 Task: Sort the products in the category "Turkey" by relevance.
Action: Mouse pressed left at (21, 81)
Screenshot: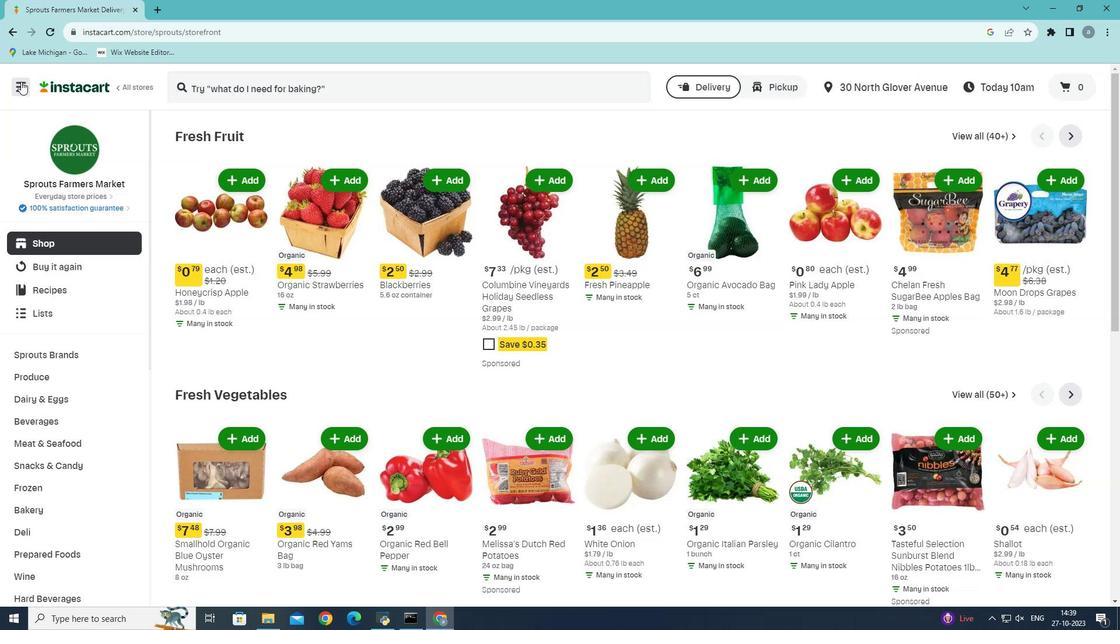 
Action: Mouse moved to (73, 341)
Screenshot: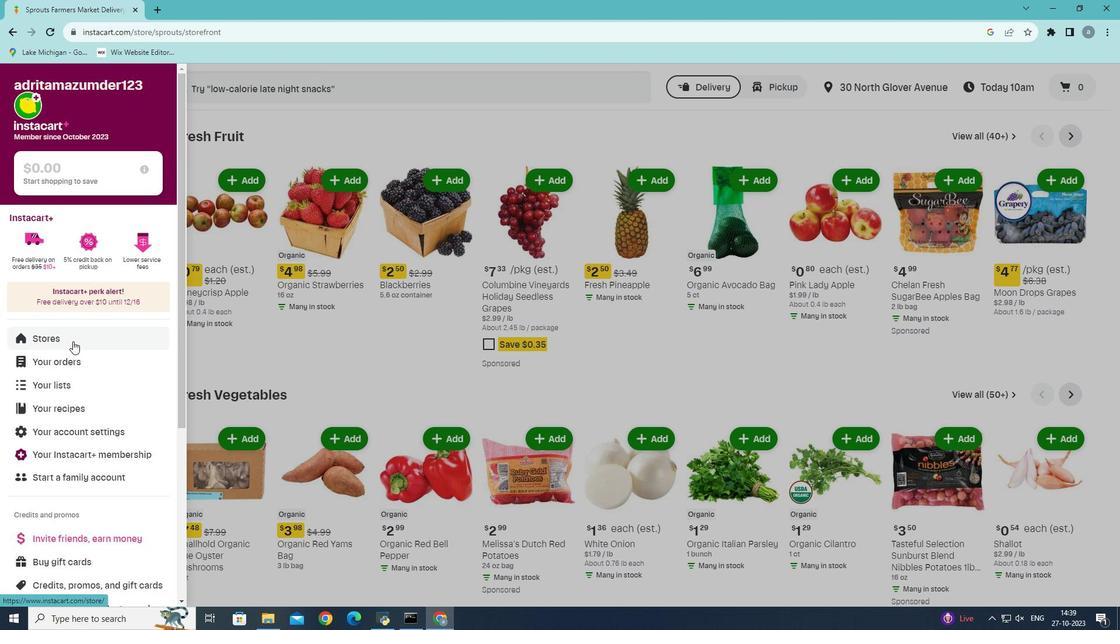 
Action: Mouse pressed left at (73, 341)
Screenshot: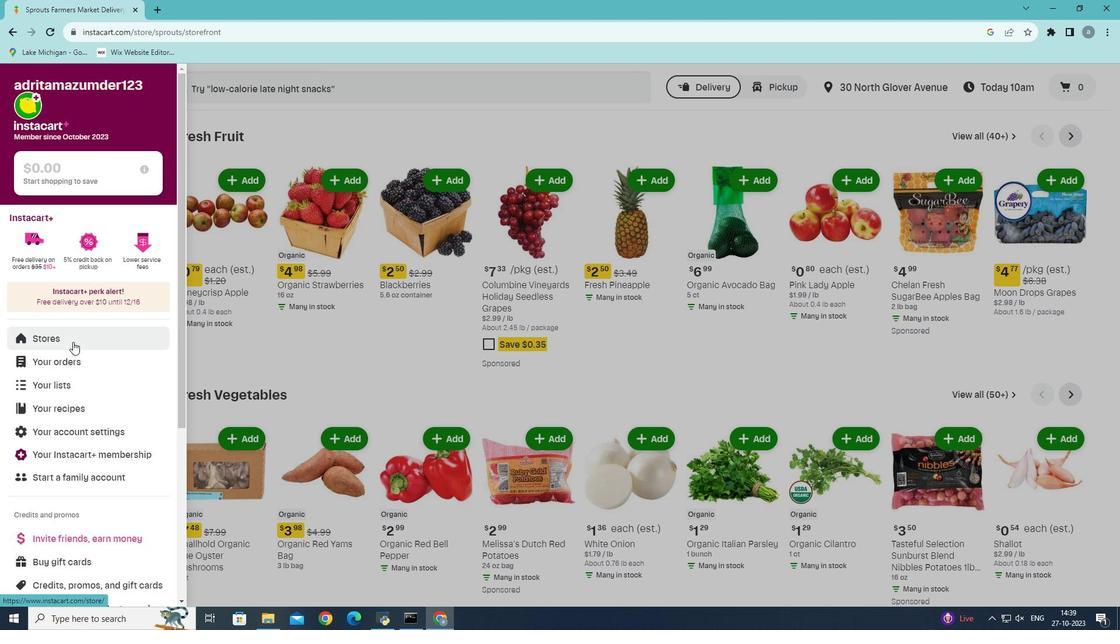 
Action: Mouse moved to (270, 140)
Screenshot: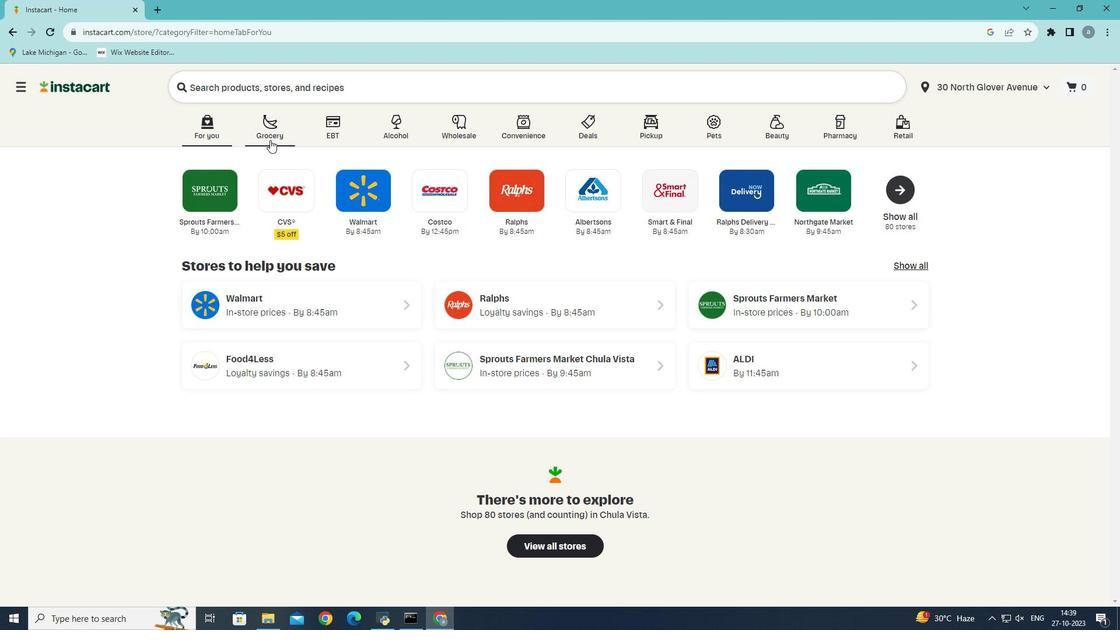 
Action: Mouse pressed left at (270, 140)
Screenshot: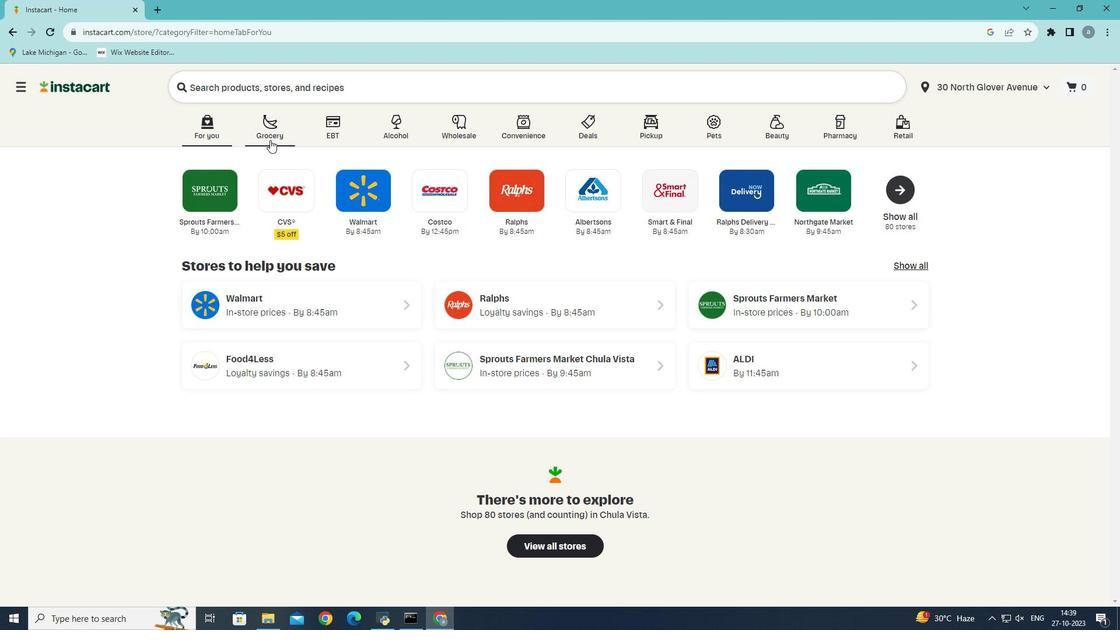 
Action: Mouse moved to (257, 341)
Screenshot: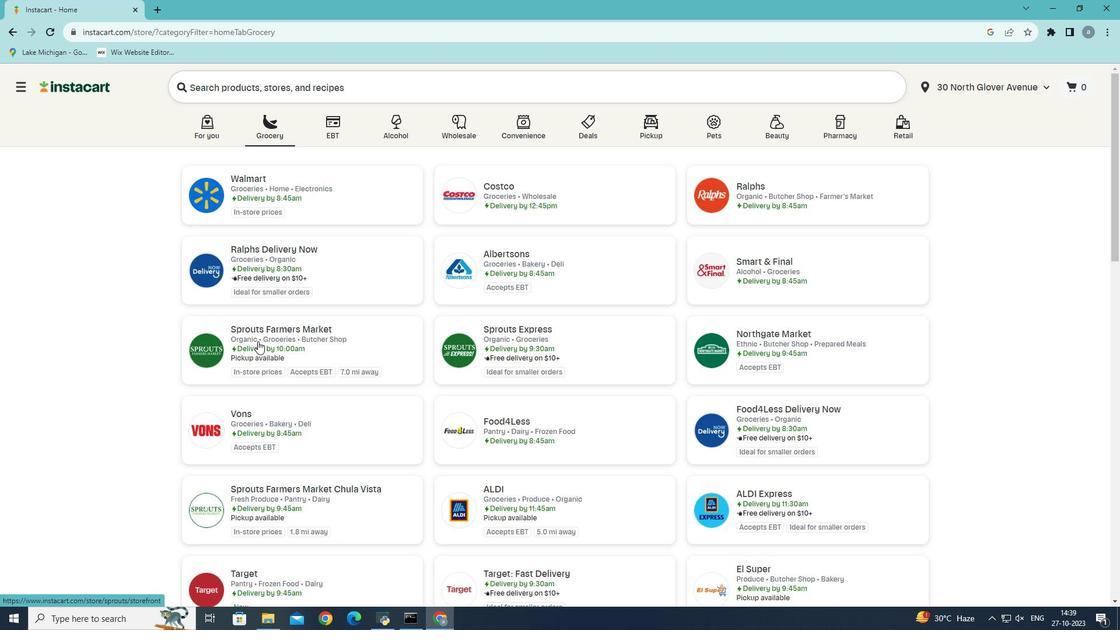 
Action: Mouse pressed left at (257, 341)
Screenshot: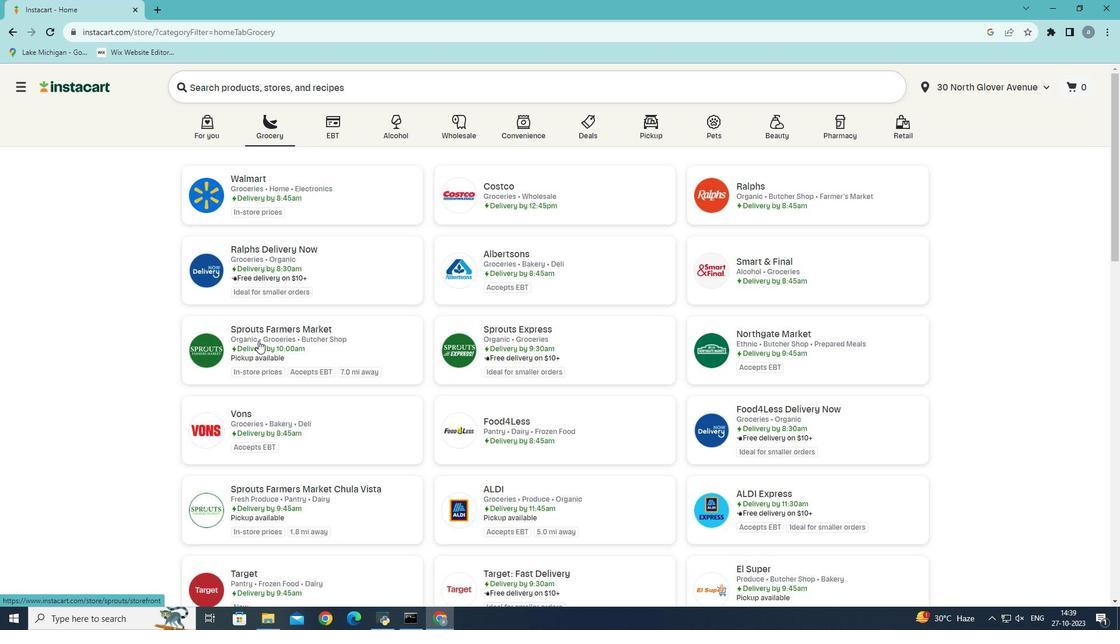 
Action: Mouse moved to (48, 442)
Screenshot: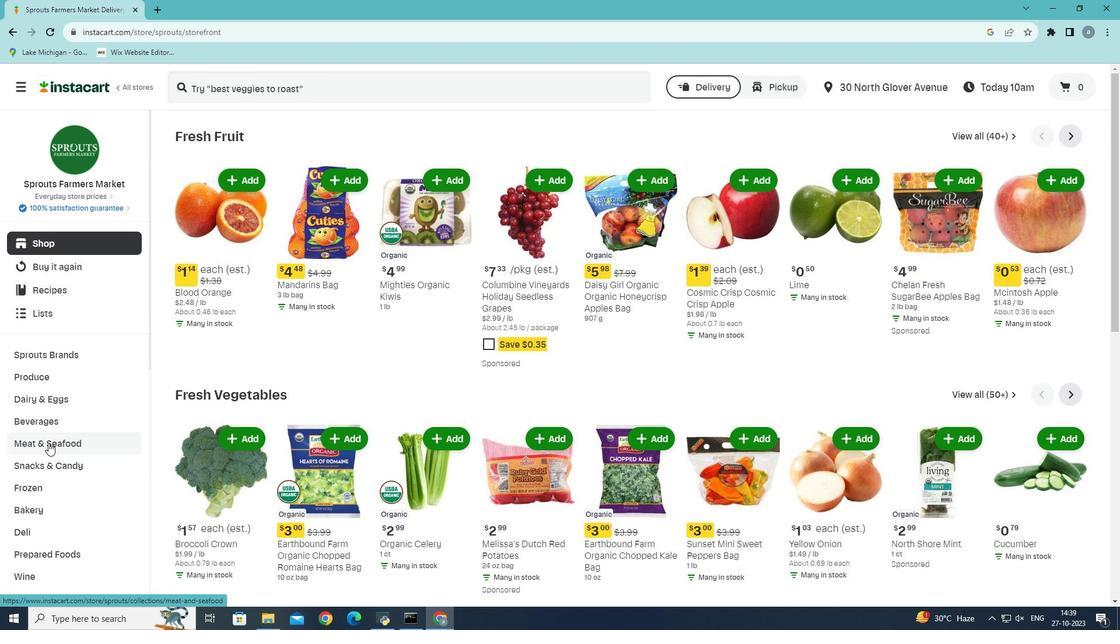 
Action: Mouse pressed left at (48, 442)
Screenshot: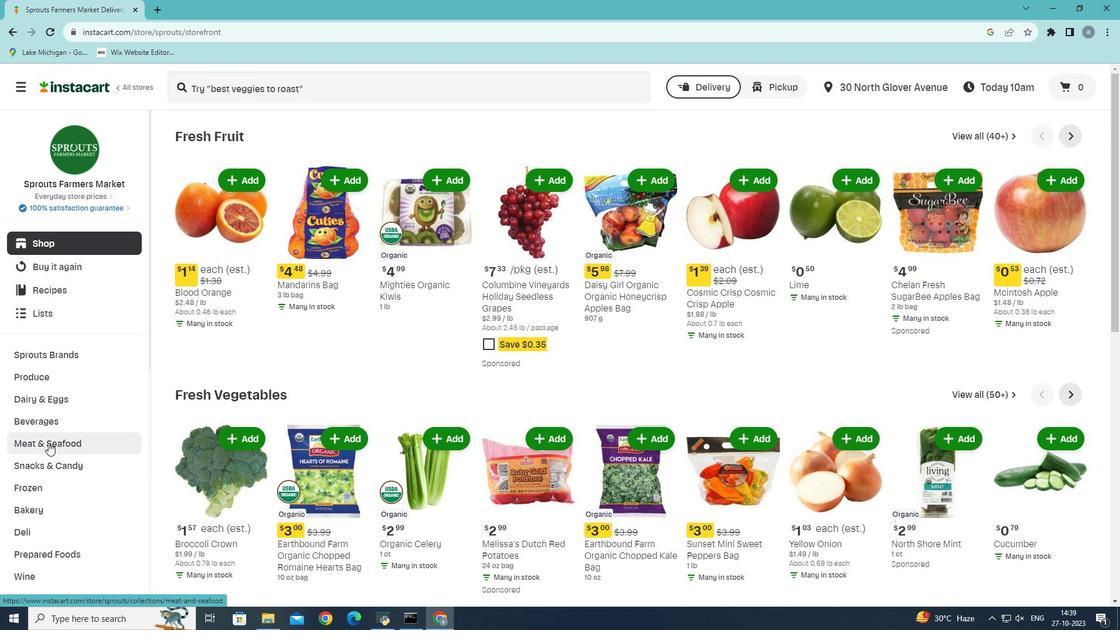 
Action: Mouse moved to (416, 164)
Screenshot: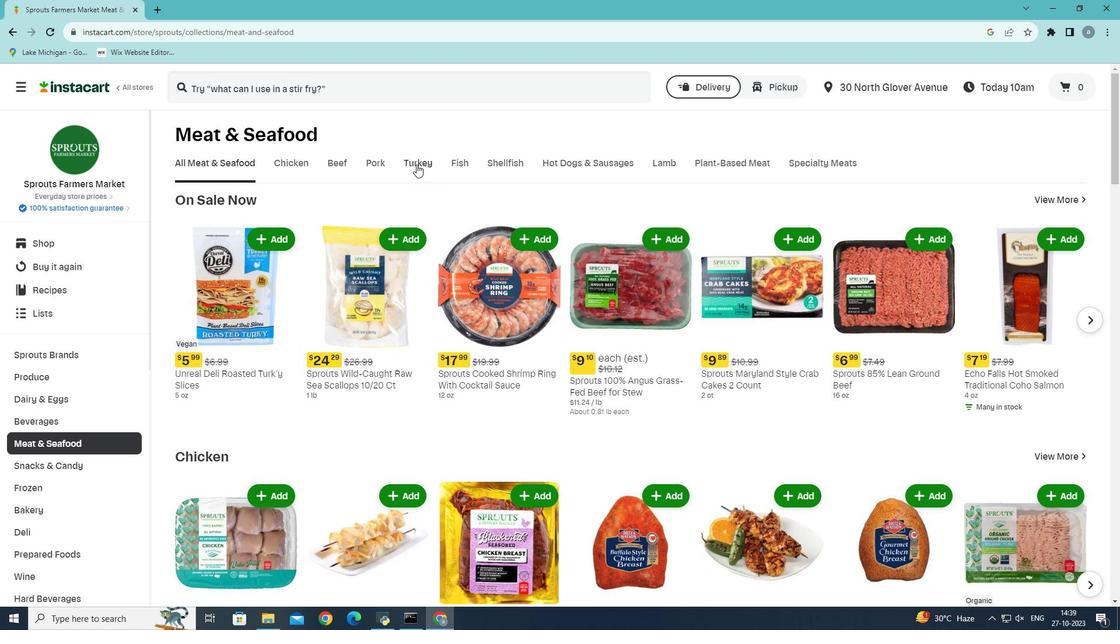 
Action: Mouse pressed left at (416, 164)
Screenshot: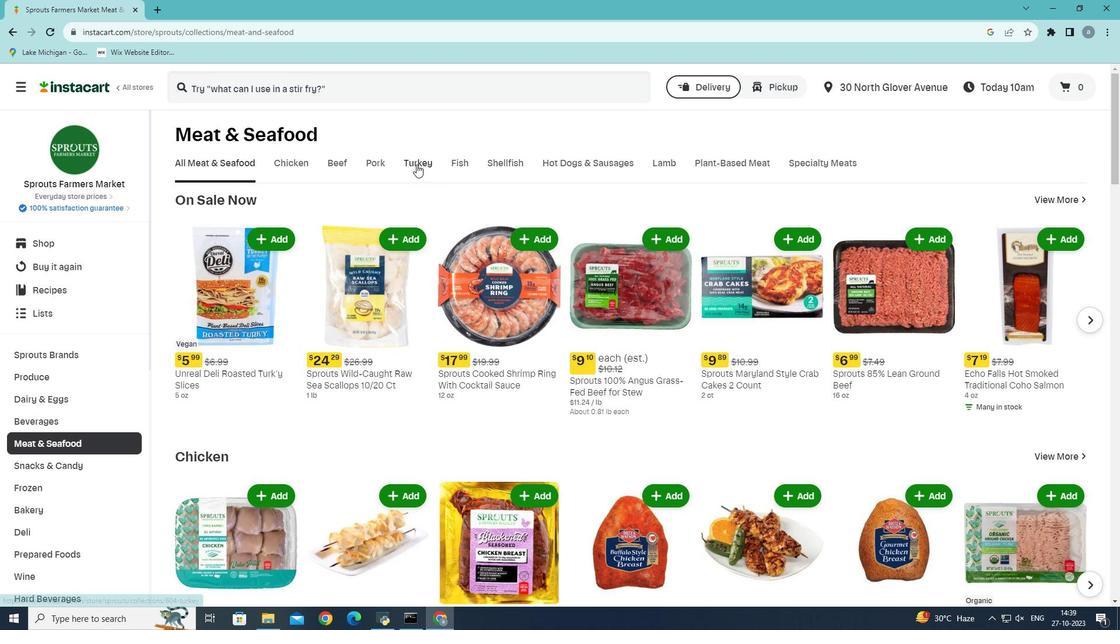 
Action: Mouse moved to (1077, 260)
Screenshot: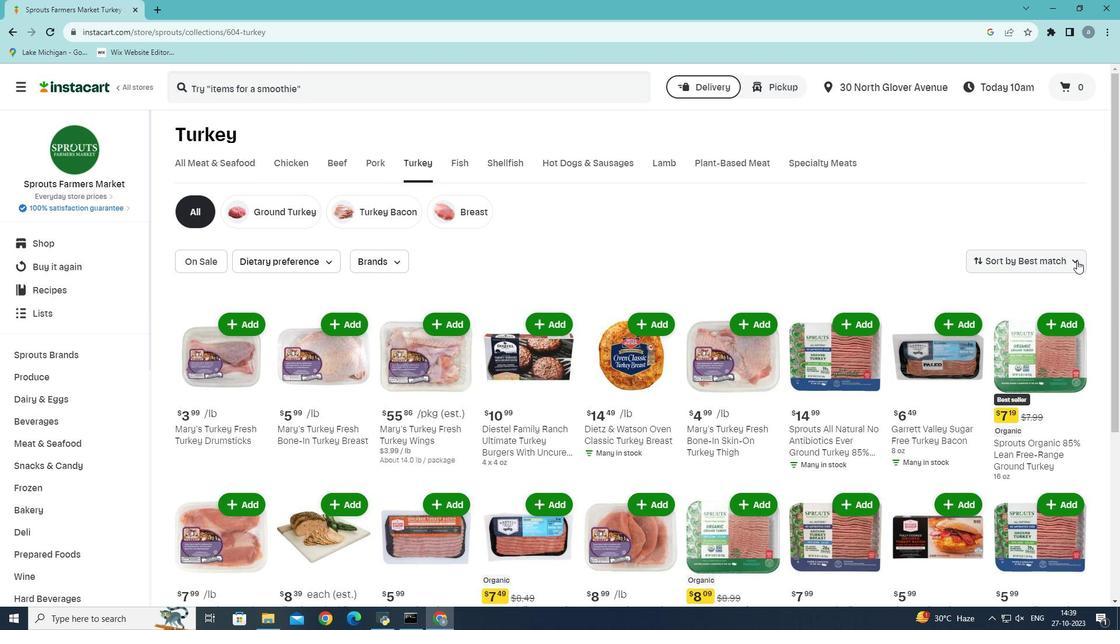 
Action: Mouse pressed left at (1077, 260)
Screenshot: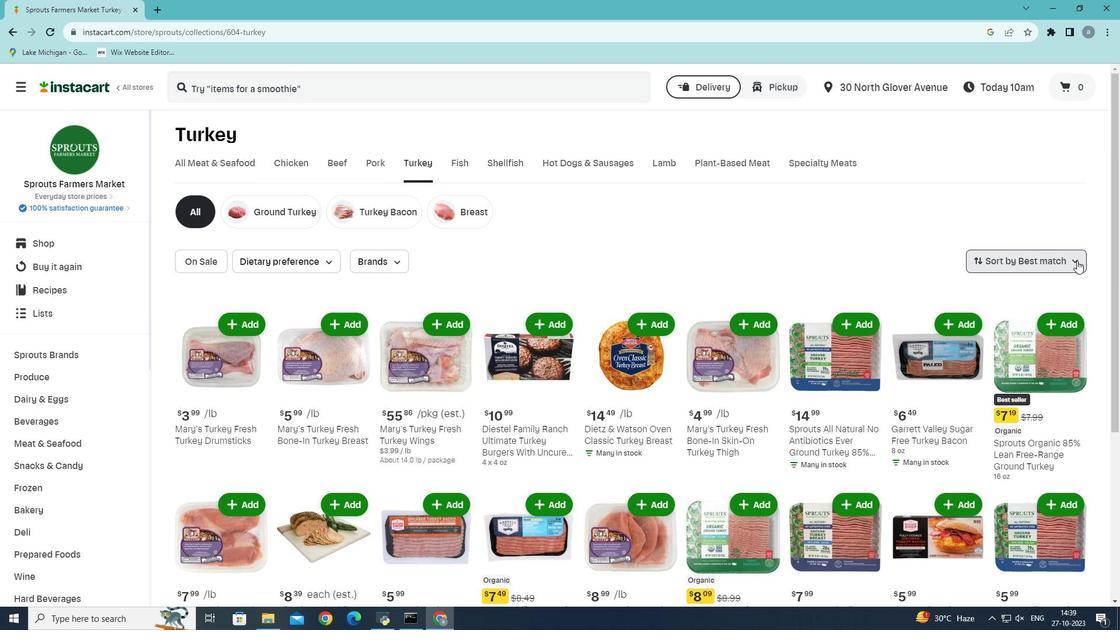 
Action: Mouse moved to (1007, 441)
Screenshot: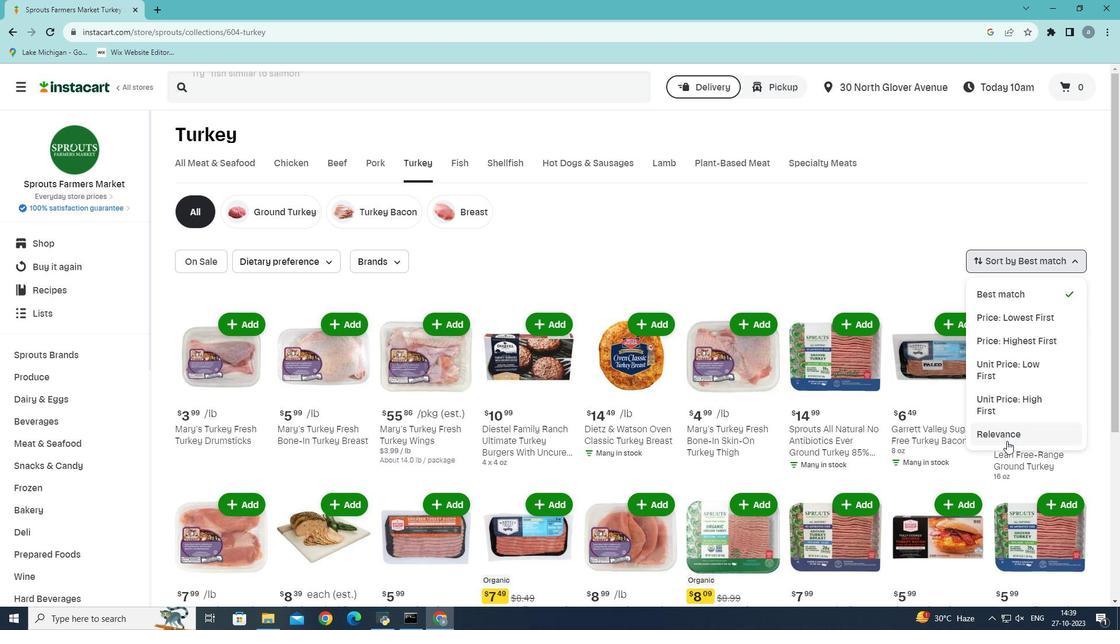 
Action: Mouse pressed left at (1007, 441)
Screenshot: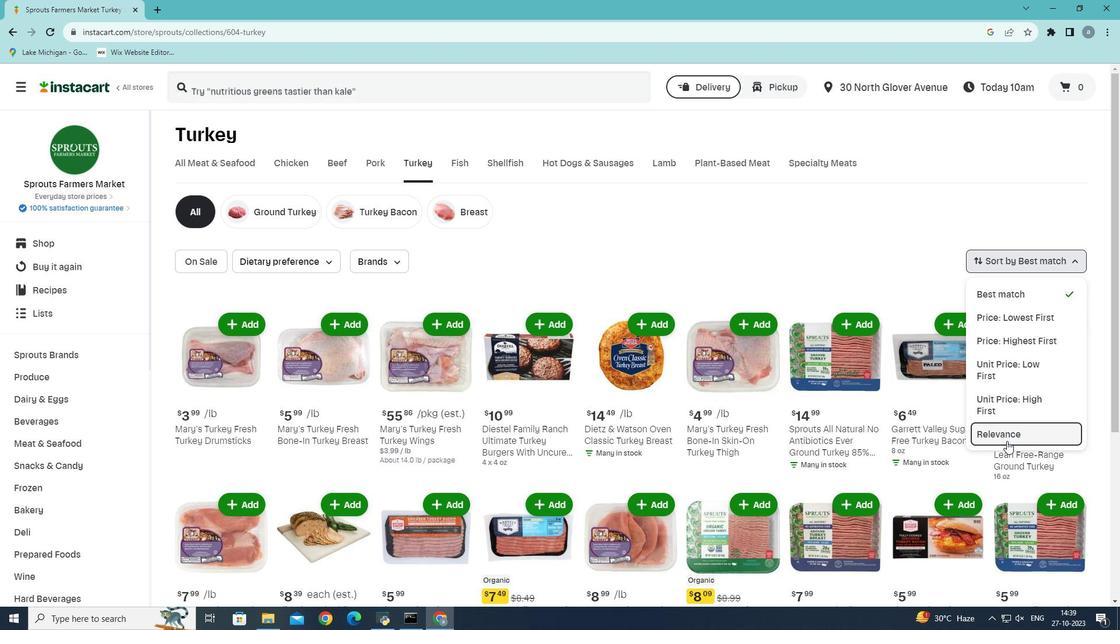 
